 Task: In invitations turn off push notifications.
Action: Mouse moved to (769, 64)
Screenshot: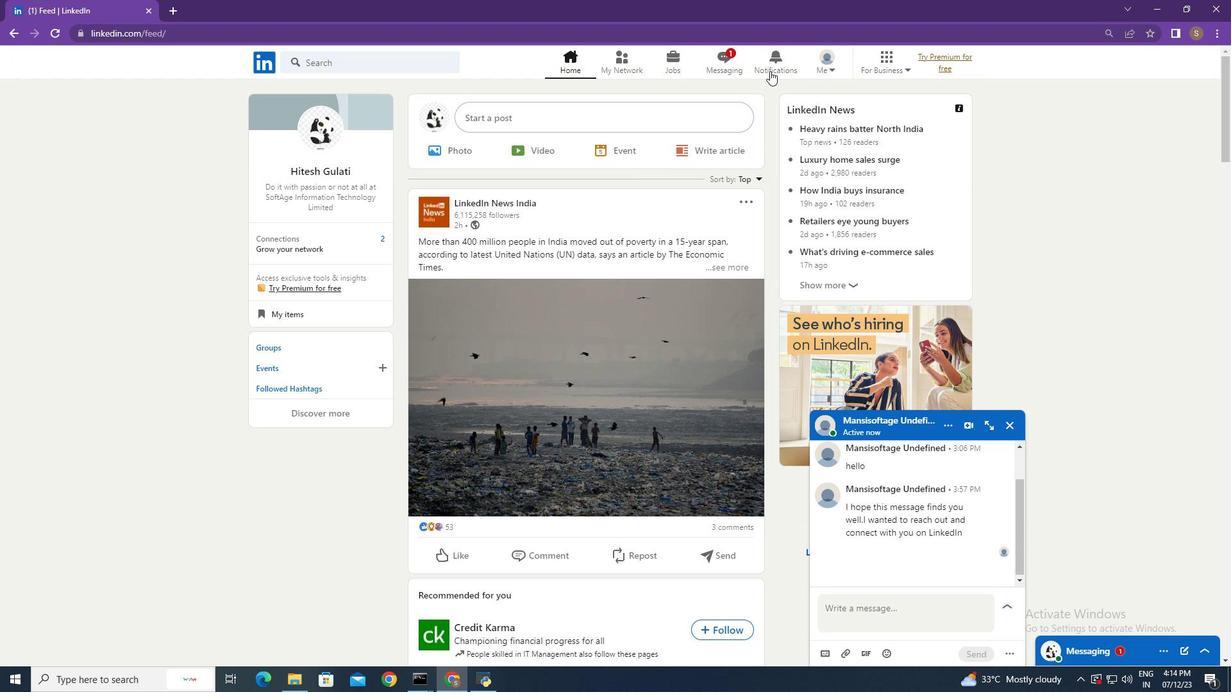 
Action: Mouse pressed left at (769, 64)
Screenshot: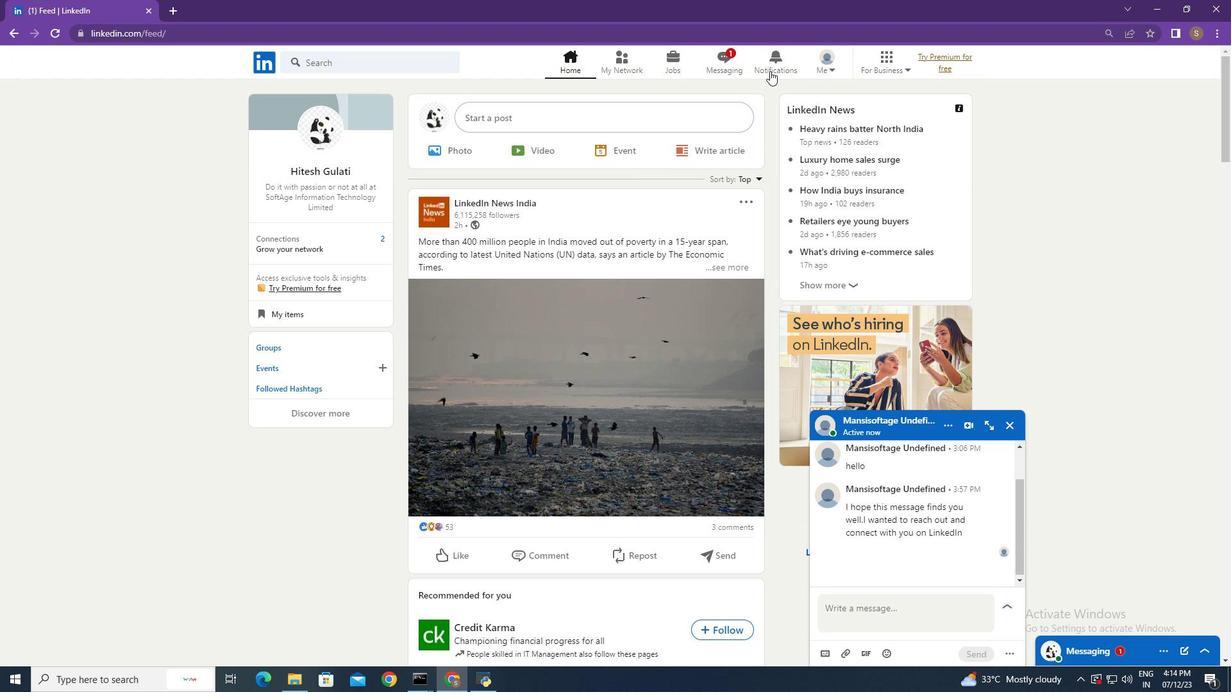 
Action: Mouse moved to (293, 148)
Screenshot: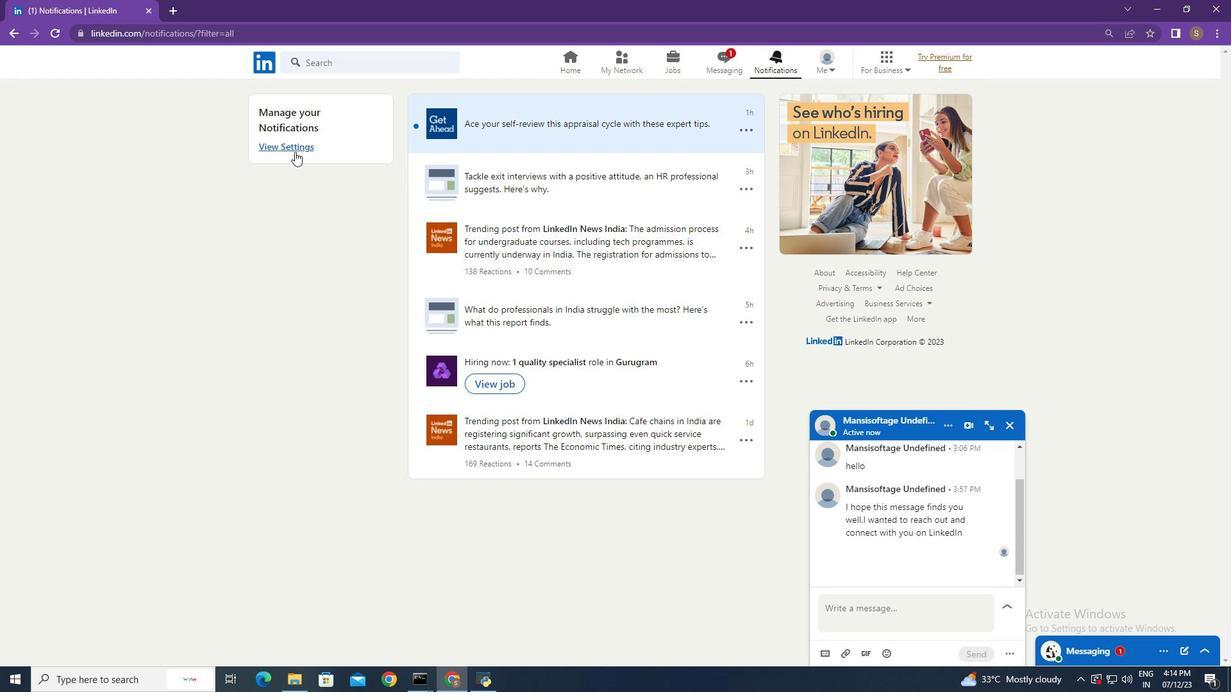 
Action: Mouse pressed left at (293, 148)
Screenshot: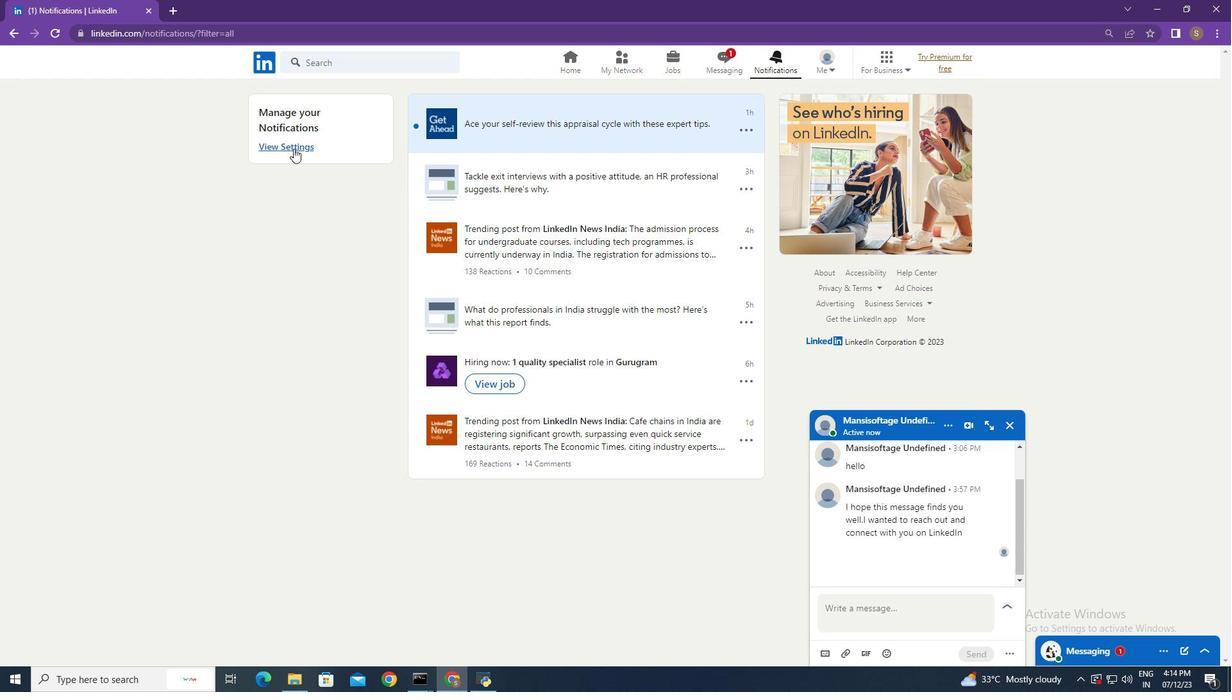 
Action: Mouse moved to (614, 430)
Screenshot: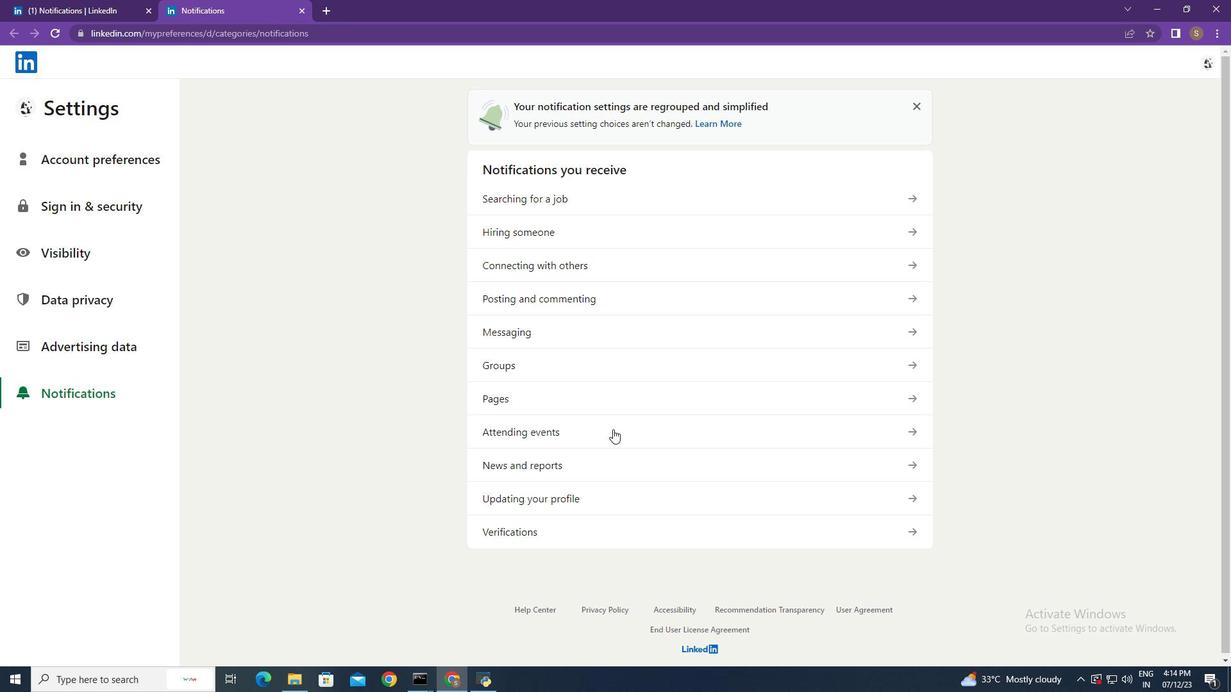 
Action: Mouse pressed left at (614, 430)
Screenshot: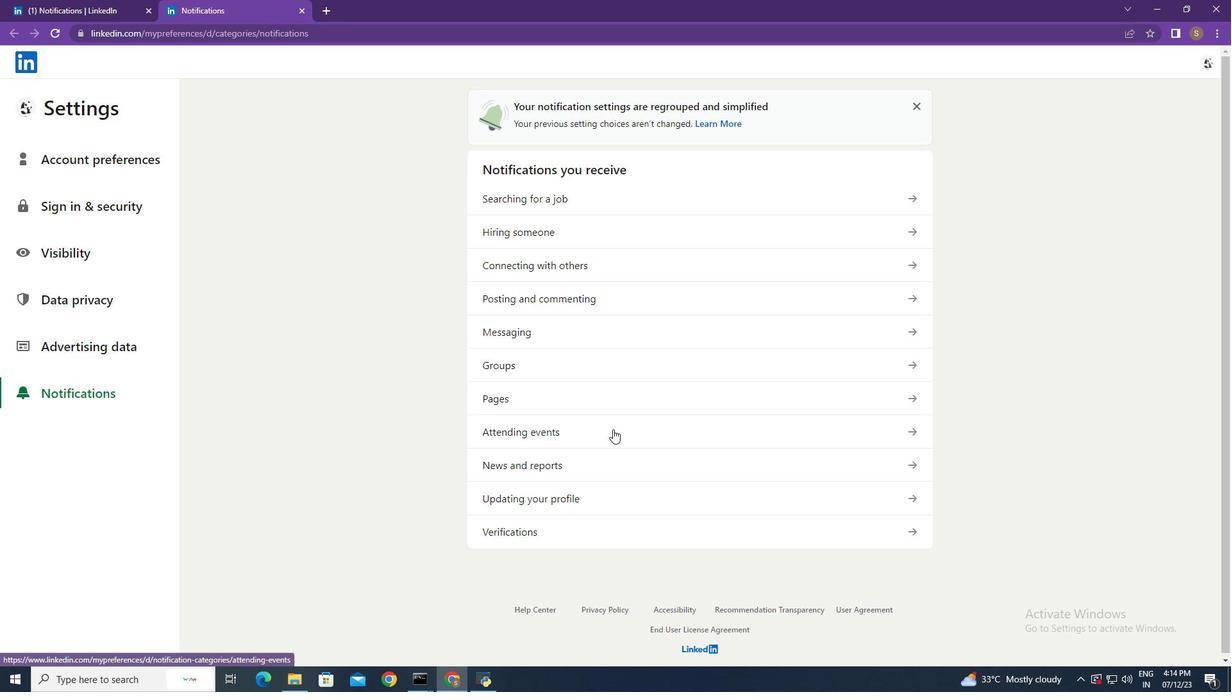 
Action: Mouse moved to (697, 190)
Screenshot: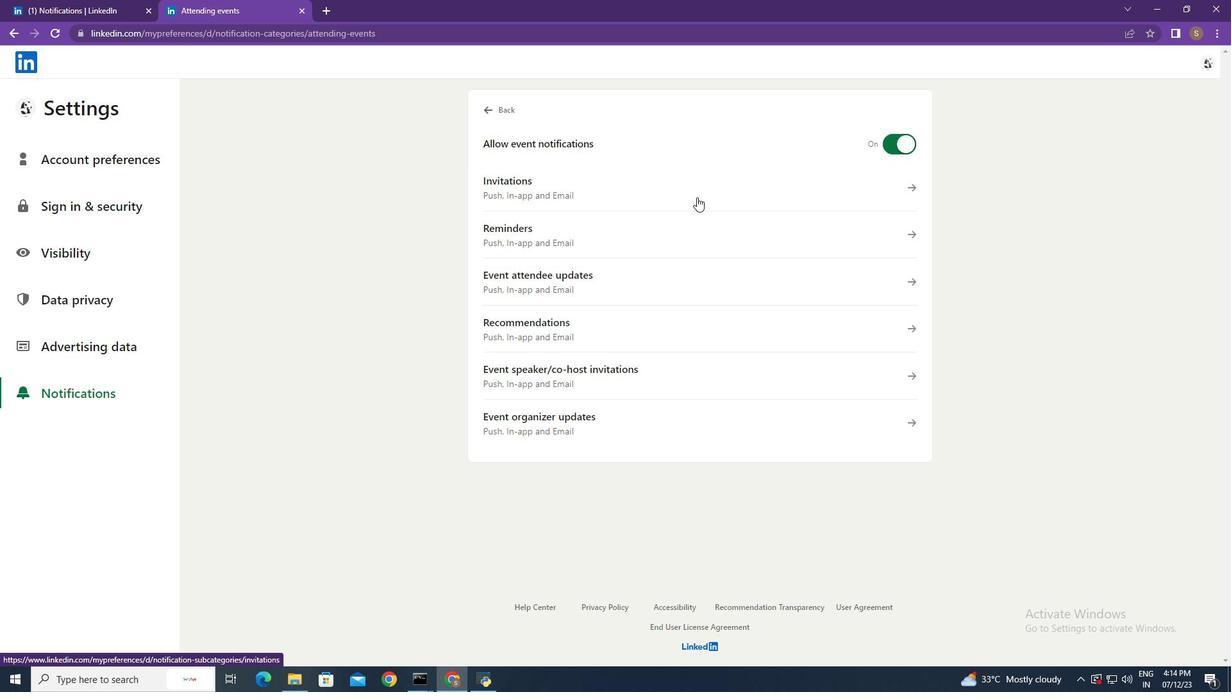 
Action: Mouse pressed left at (697, 190)
Screenshot: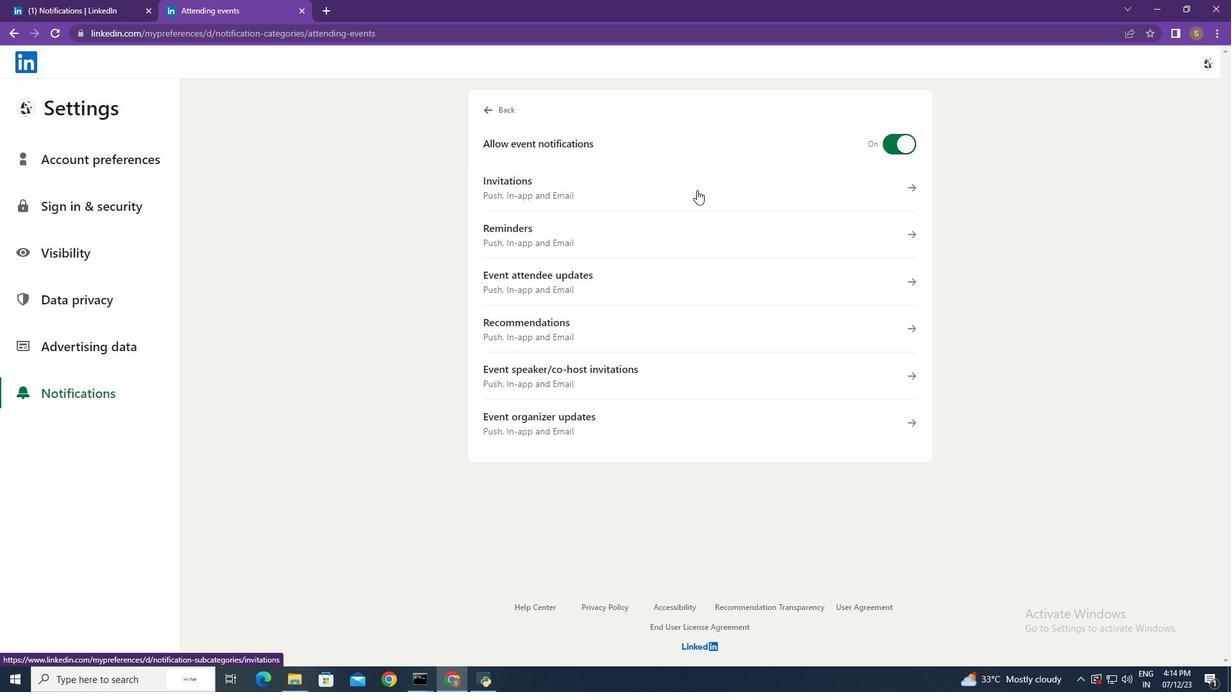 
Action: Mouse moved to (895, 266)
Screenshot: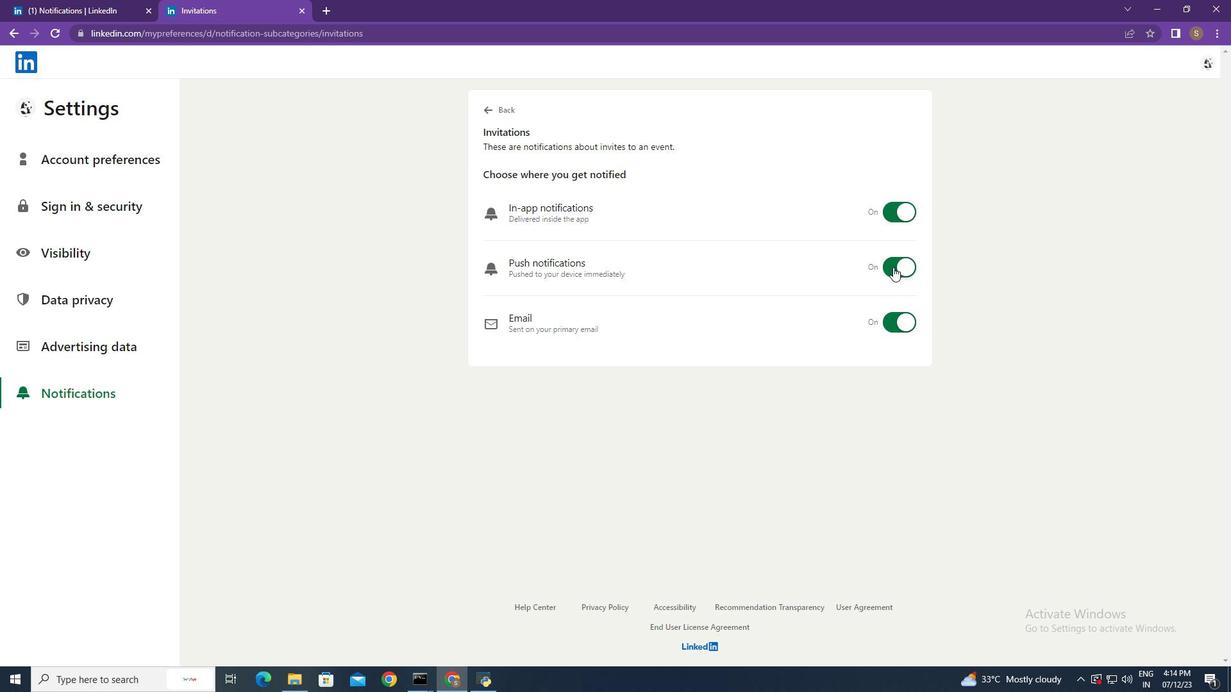 
Action: Mouse pressed left at (895, 266)
Screenshot: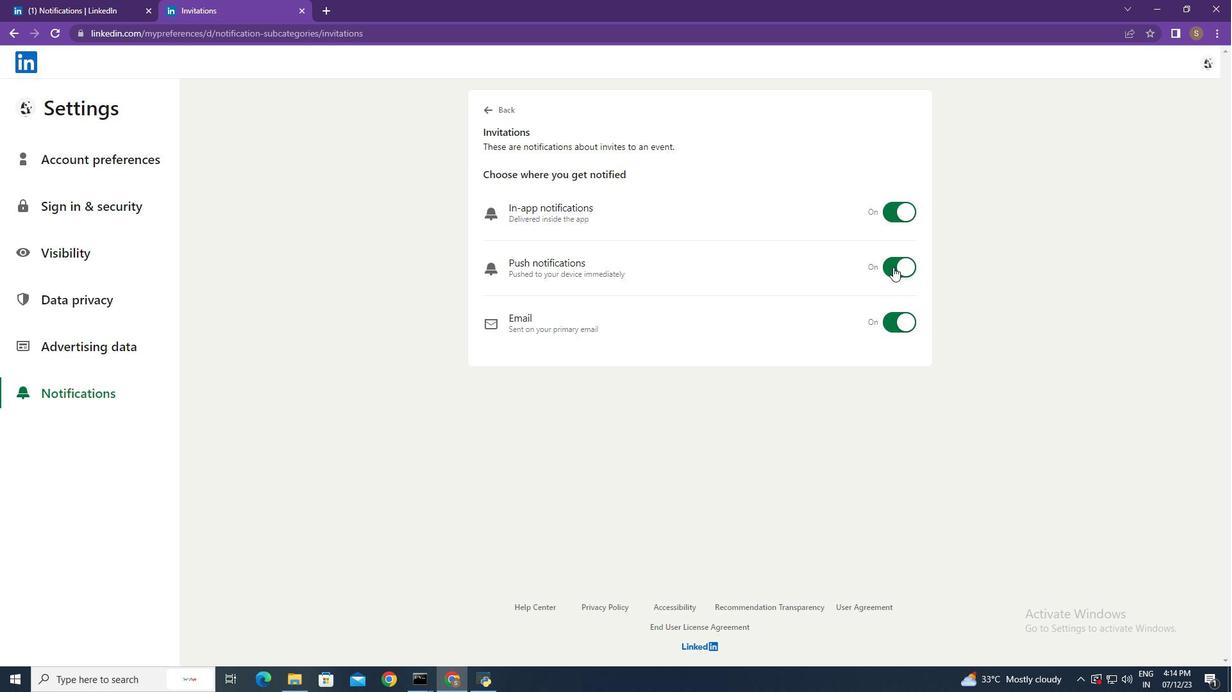 
Action: Mouse moved to (1043, 254)
Screenshot: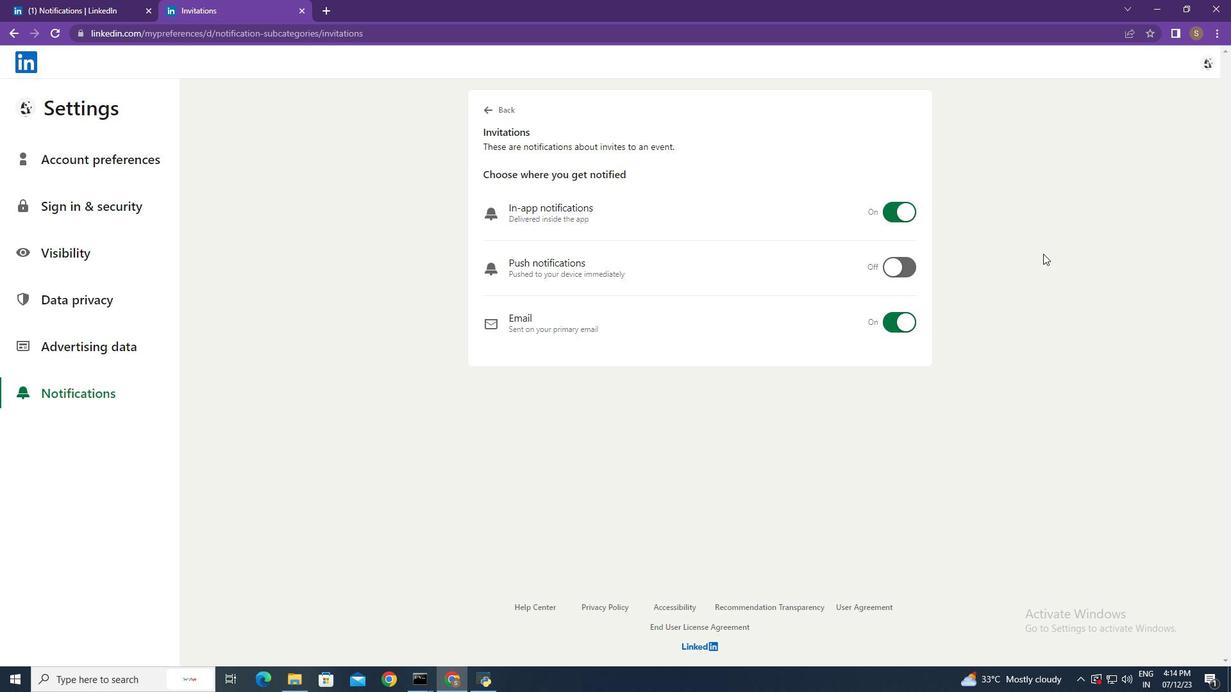 
